 Task: Arrange to group.
Action: Mouse moved to (409, 288)
Screenshot: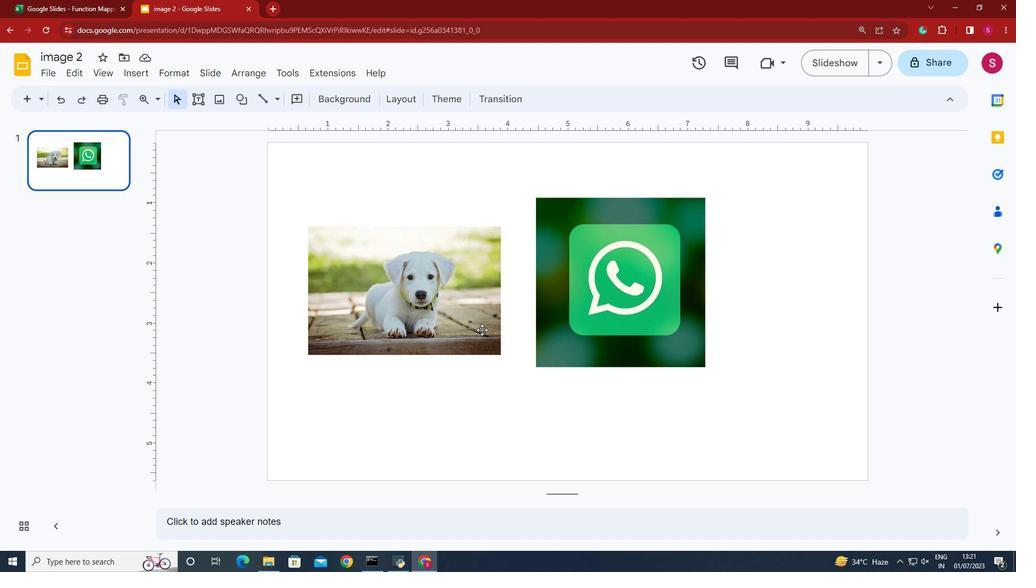 
Action: Mouse pressed left at (409, 288)
Screenshot: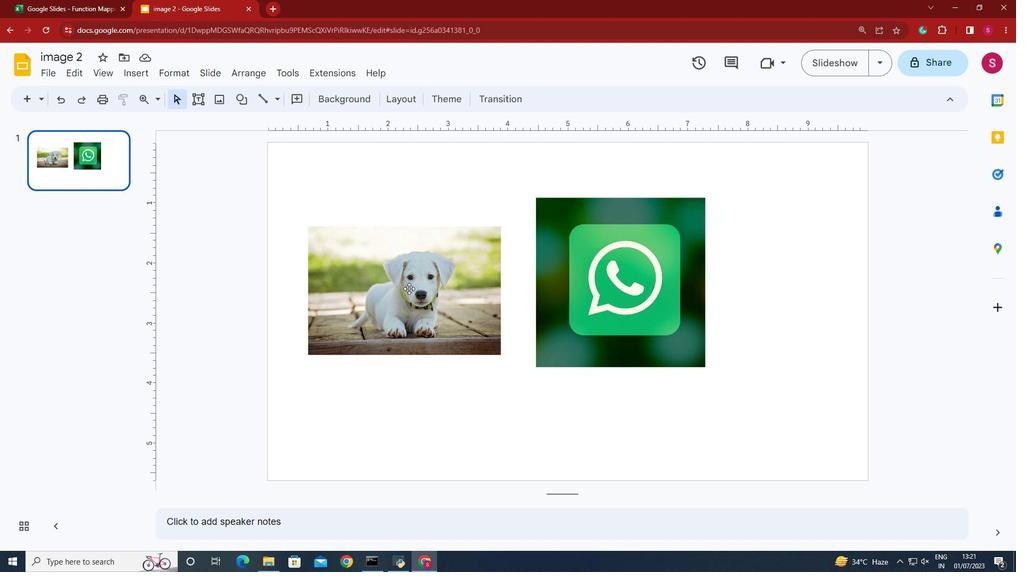 
Action: Key pressed <Key.shift>
Screenshot: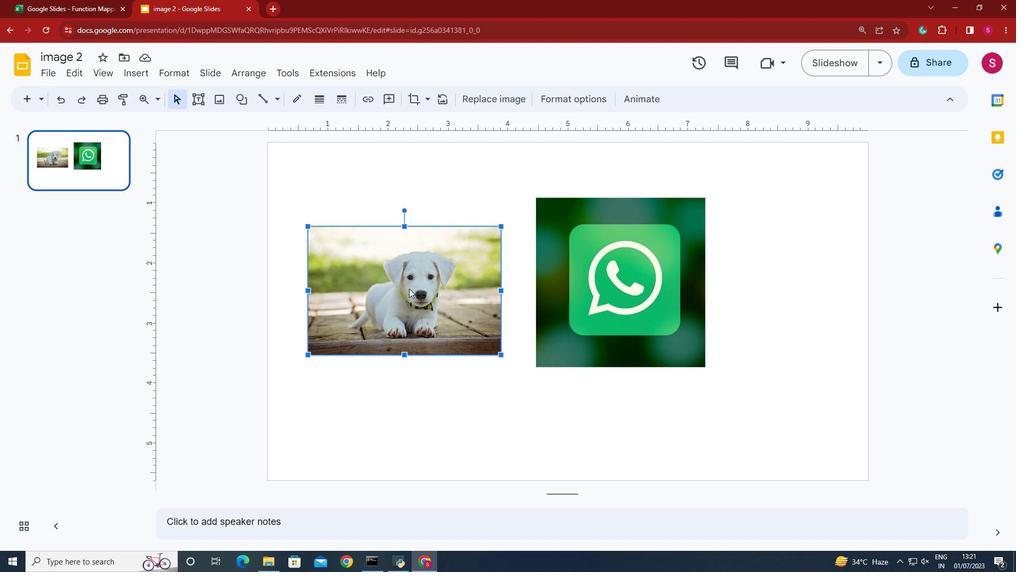 
Action: Mouse moved to (620, 296)
Screenshot: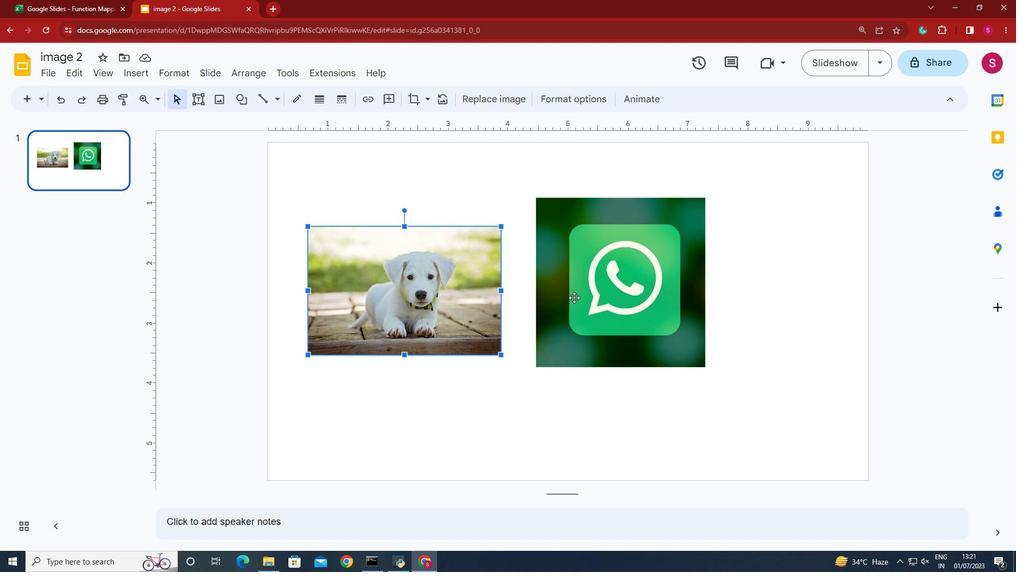 
Action: Key pressed <Key.shift><Key.shift><Key.shift><Key.shift>
Screenshot: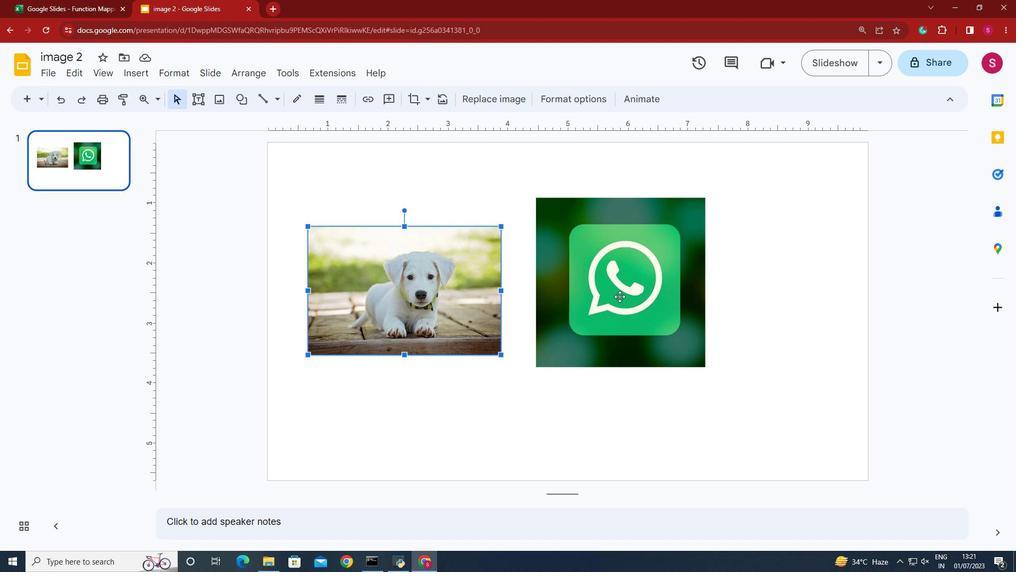 
Action: Mouse pressed left at (620, 296)
Screenshot: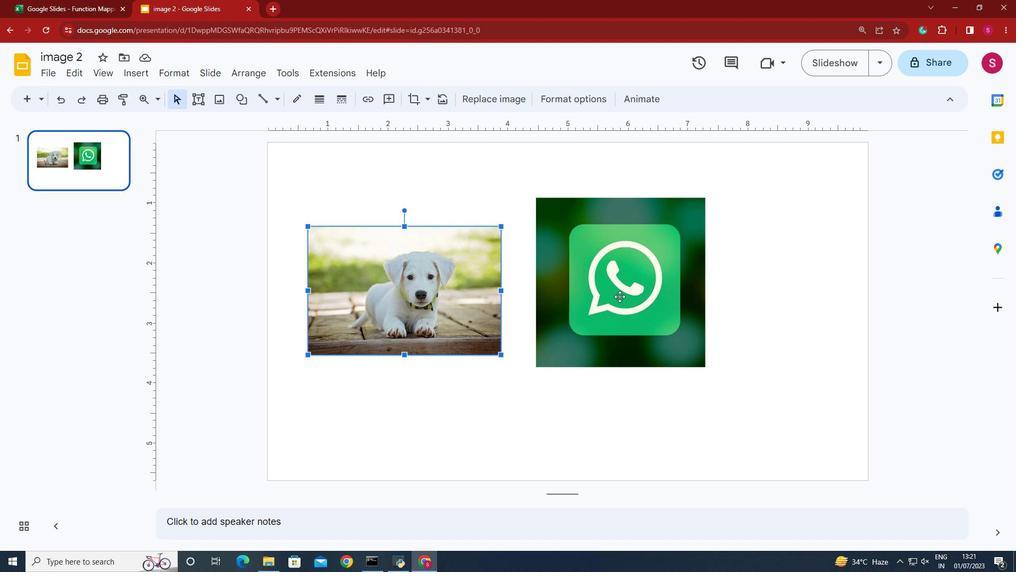 
Action: Key pressed <Key.shift><Key.shift><Key.shift><Key.shift><Key.shift>
Screenshot: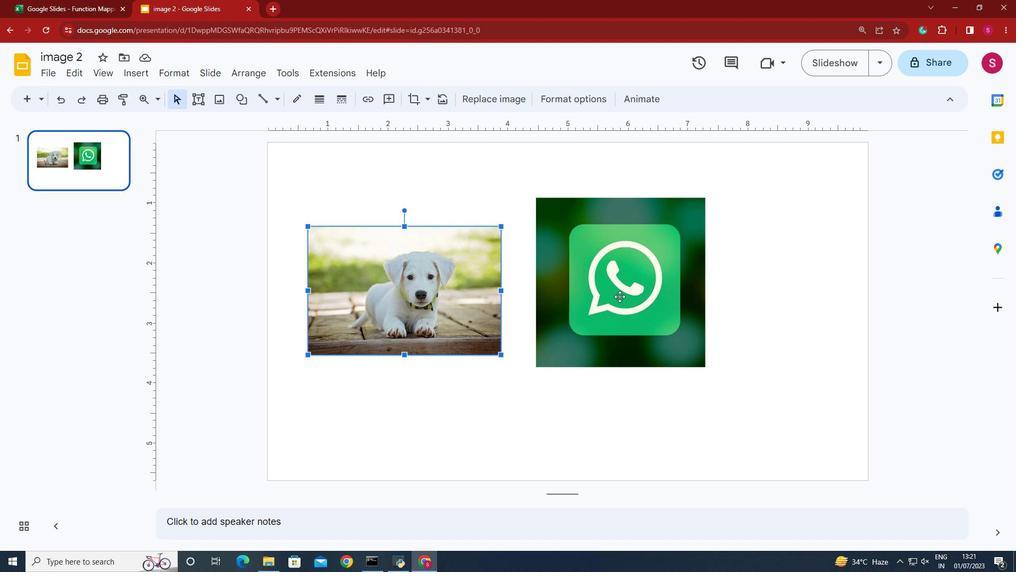 
Action: Mouse moved to (259, 73)
Screenshot: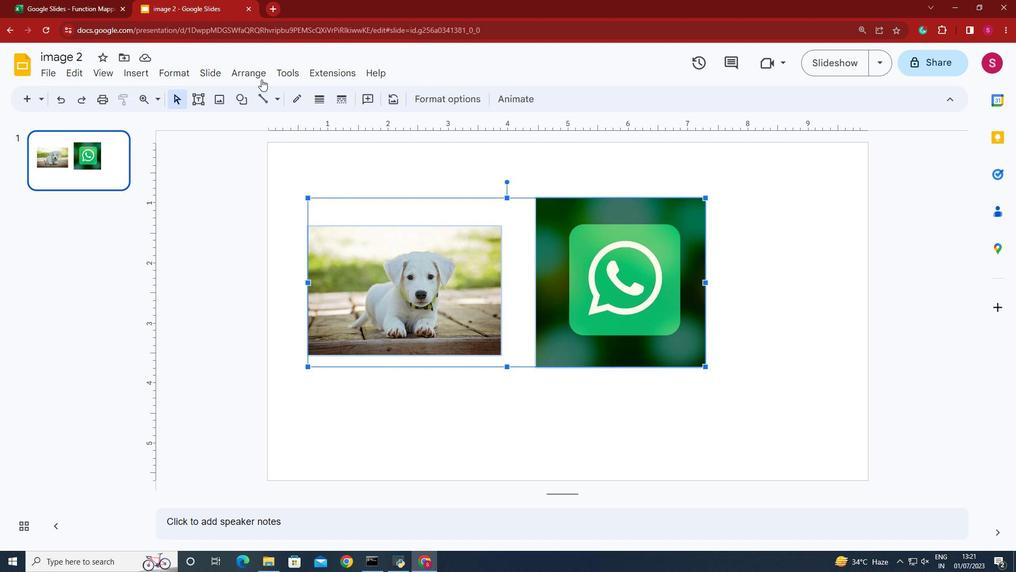 
Action: Mouse pressed left at (259, 73)
Screenshot: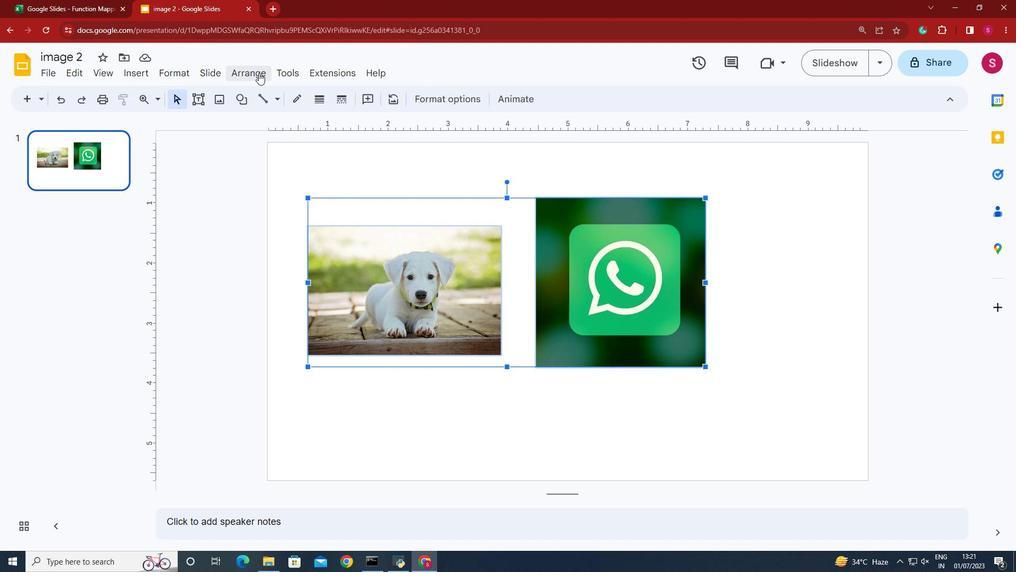 
Action: Mouse moved to (281, 213)
Screenshot: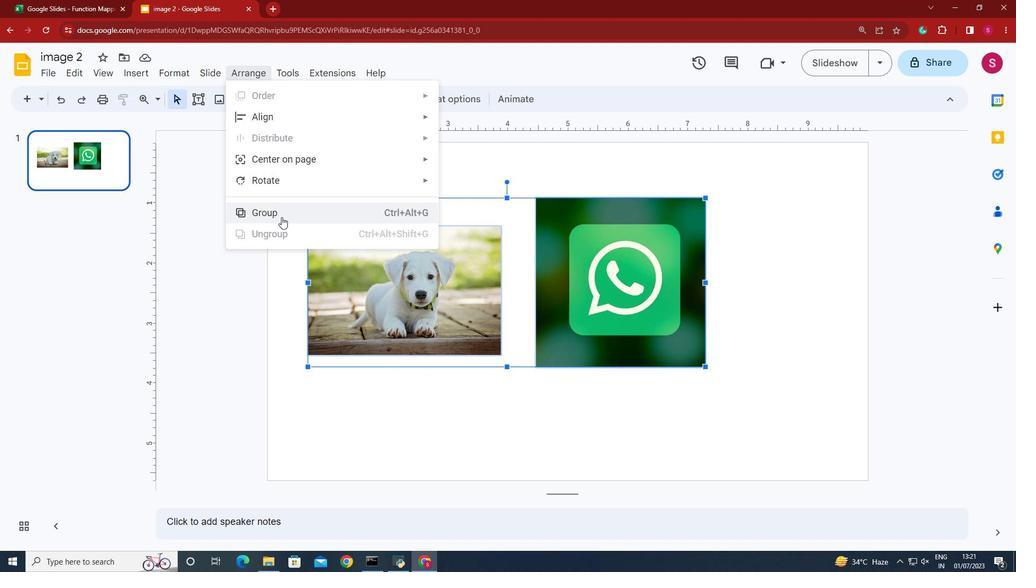 
Action: Mouse pressed left at (281, 213)
Screenshot: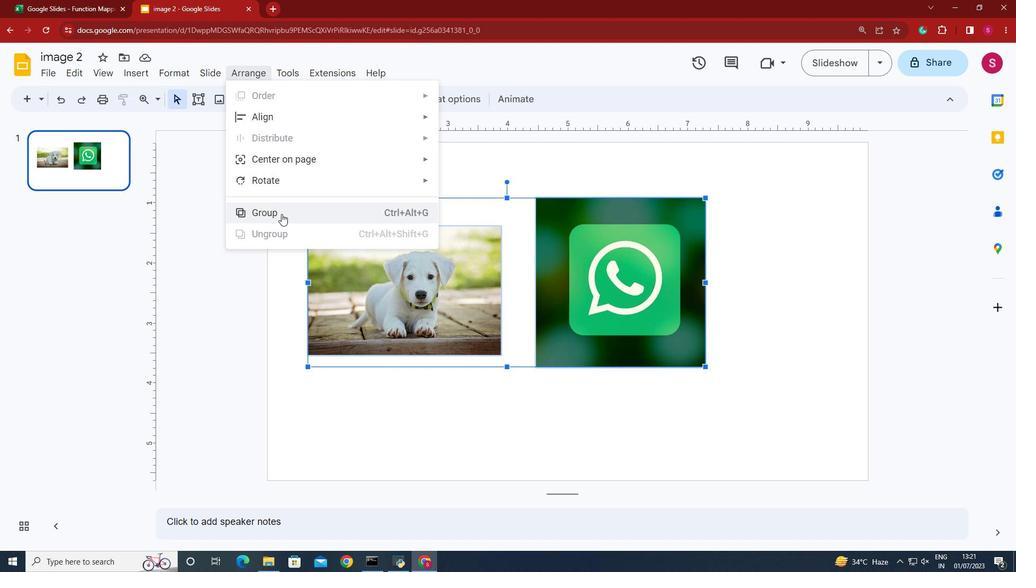
Action: Mouse moved to (439, 389)
Screenshot: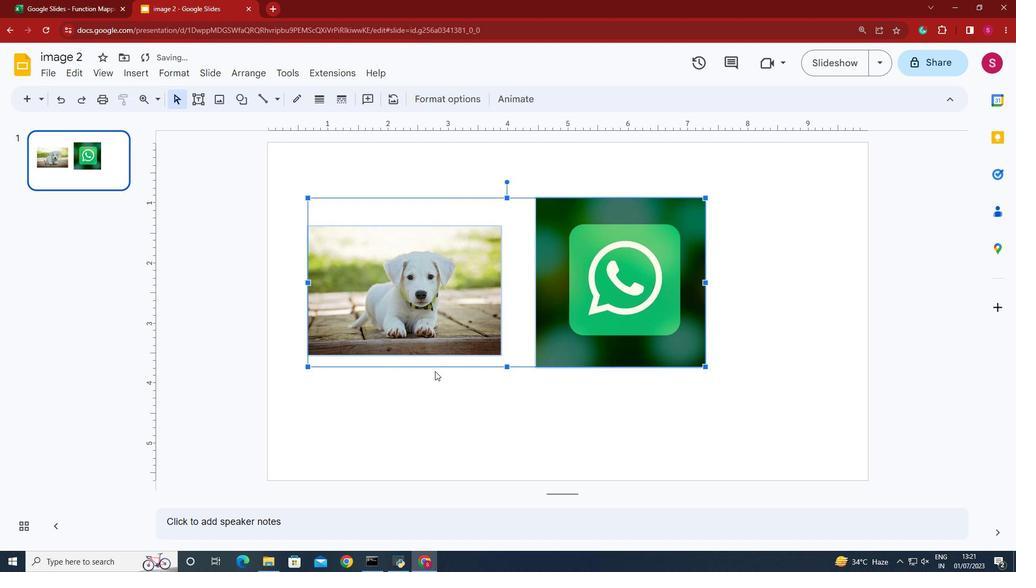 
Action: Mouse pressed left at (439, 389)
Screenshot: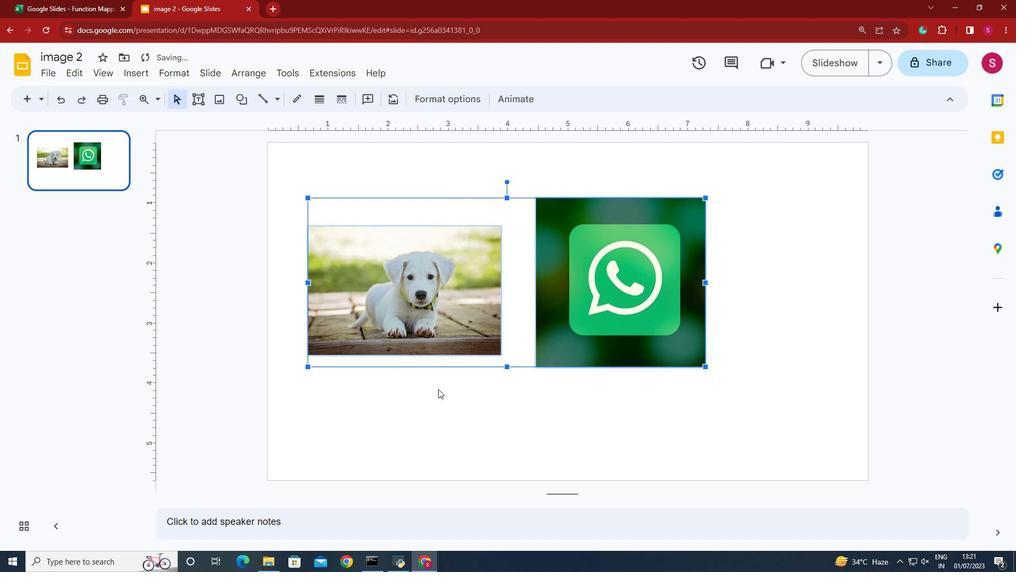 
Action: Mouse moved to (439, 389)
Screenshot: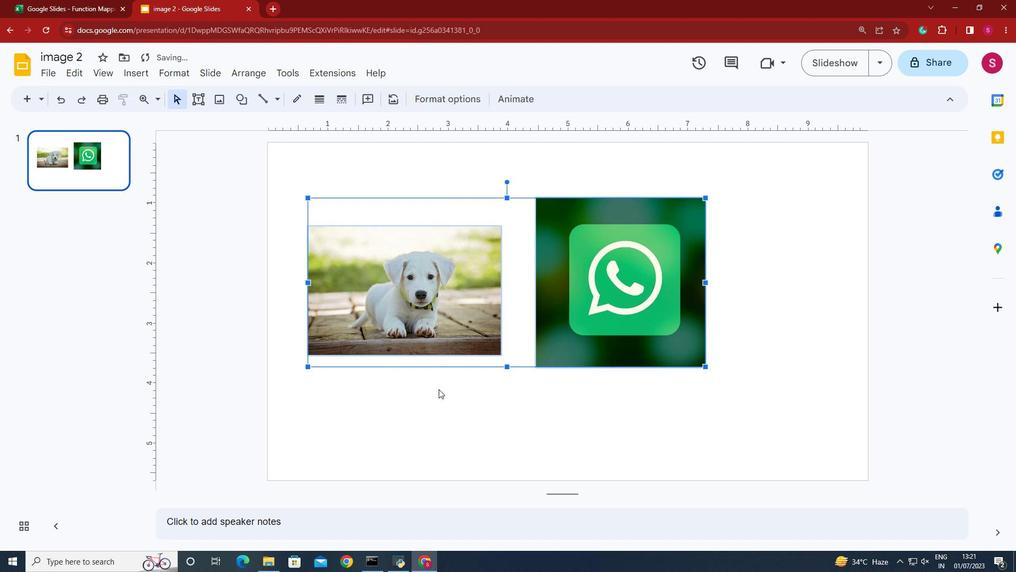 
